 Task: Use the formula "CSCH" in spreadsheet "Project portfolio".
Action: Mouse moved to (109, 97)
Screenshot: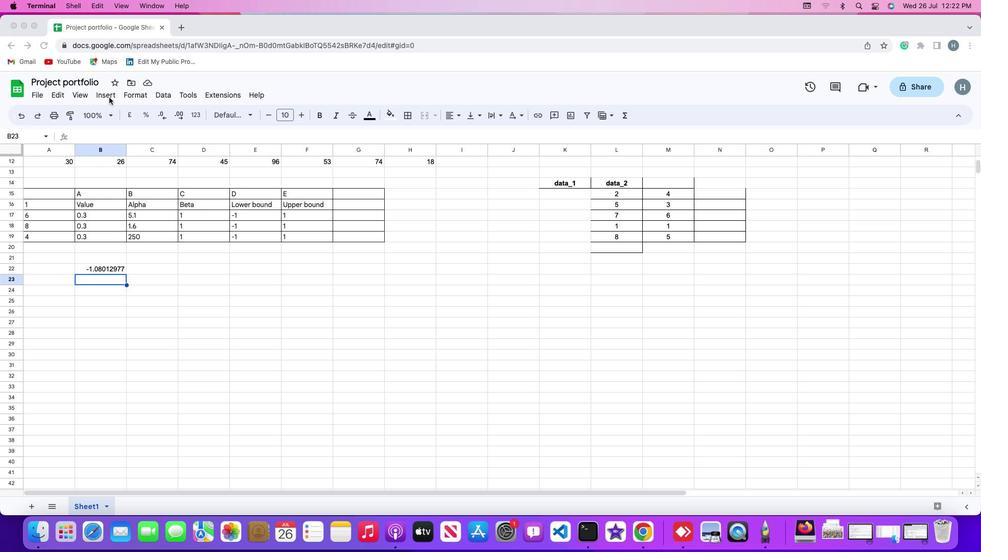 
Action: Mouse pressed left at (109, 97)
Screenshot: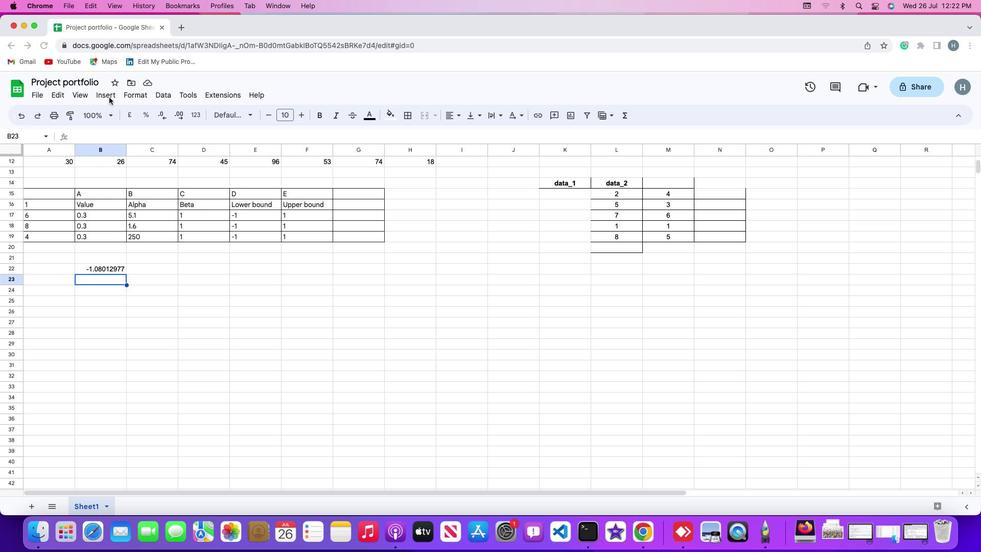 
Action: Mouse pressed left at (109, 97)
Screenshot: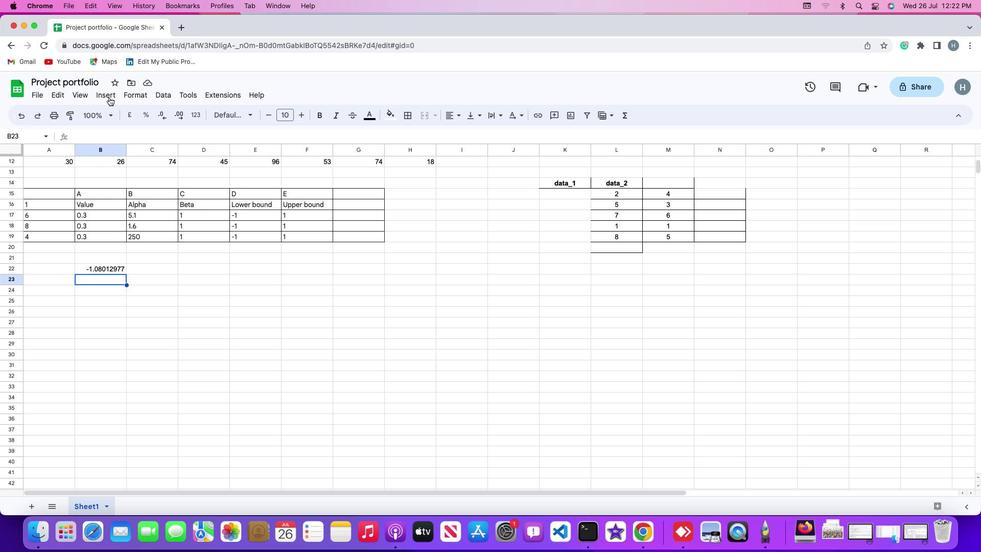 
Action: Mouse moved to (105, 93)
Screenshot: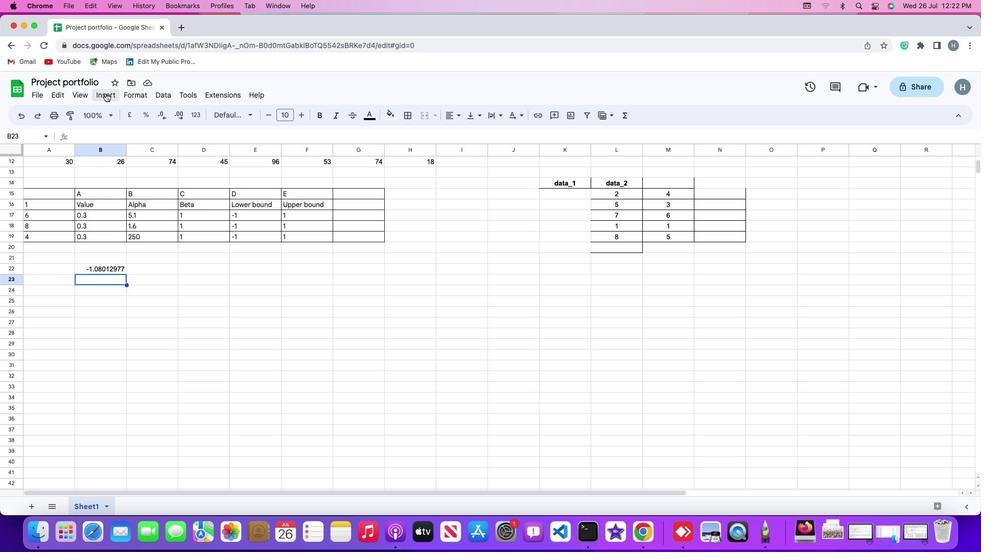 
Action: Mouse pressed left at (105, 93)
Screenshot: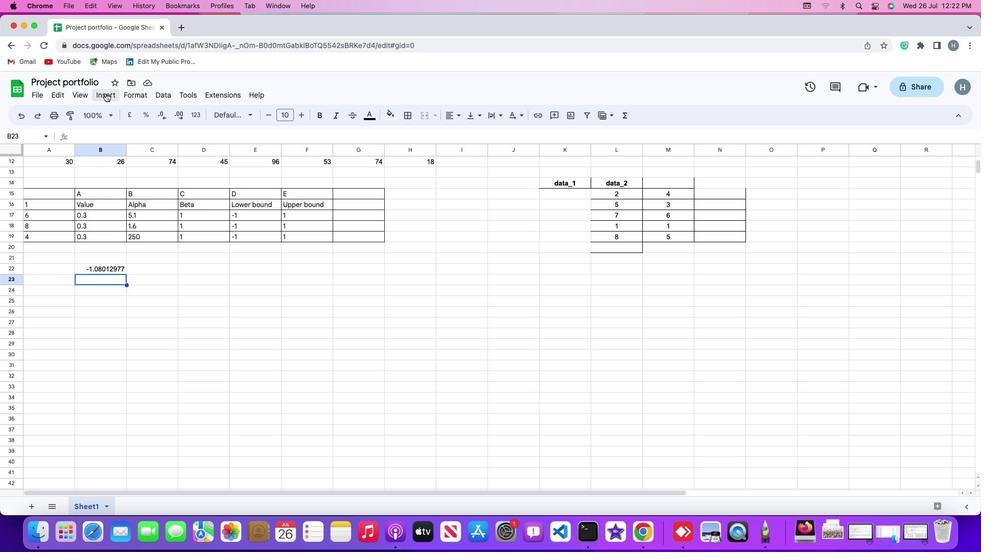 
Action: Mouse moved to (120, 259)
Screenshot: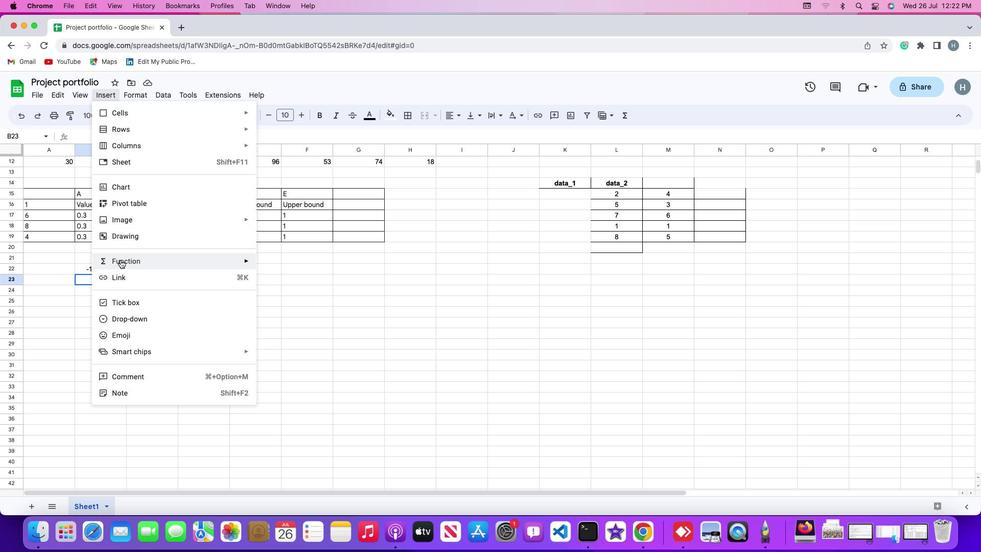 
Action: Mouse pressed left at (120, 259)
Screenshot: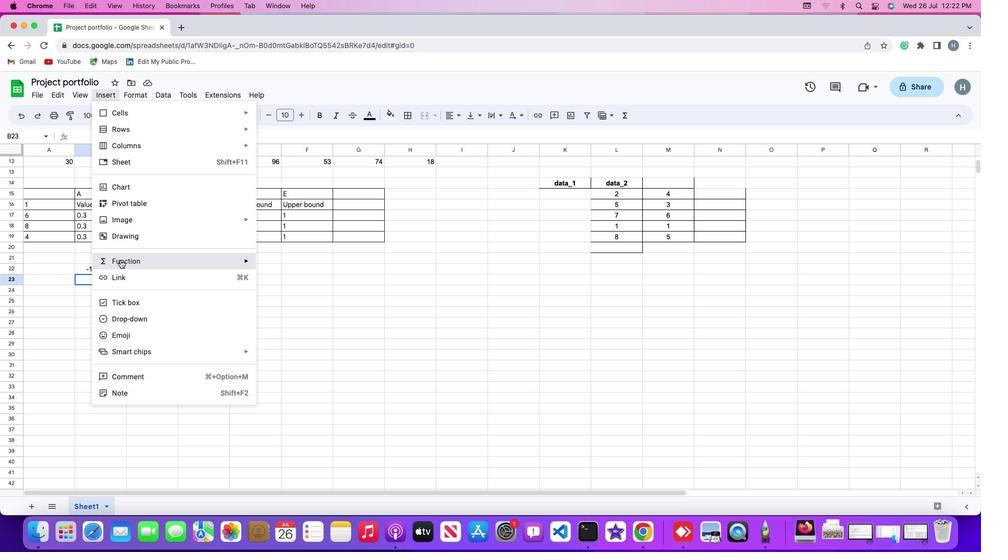 
Action: Mouse moved to (303, 216)
Screenshot: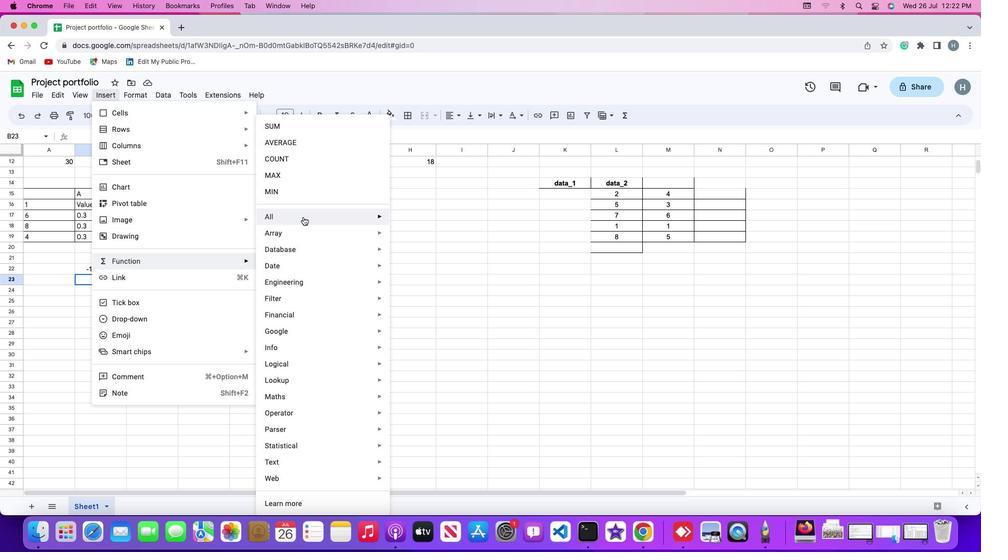 
Action: Mouse pressed left at (303, 216)
Screenshot: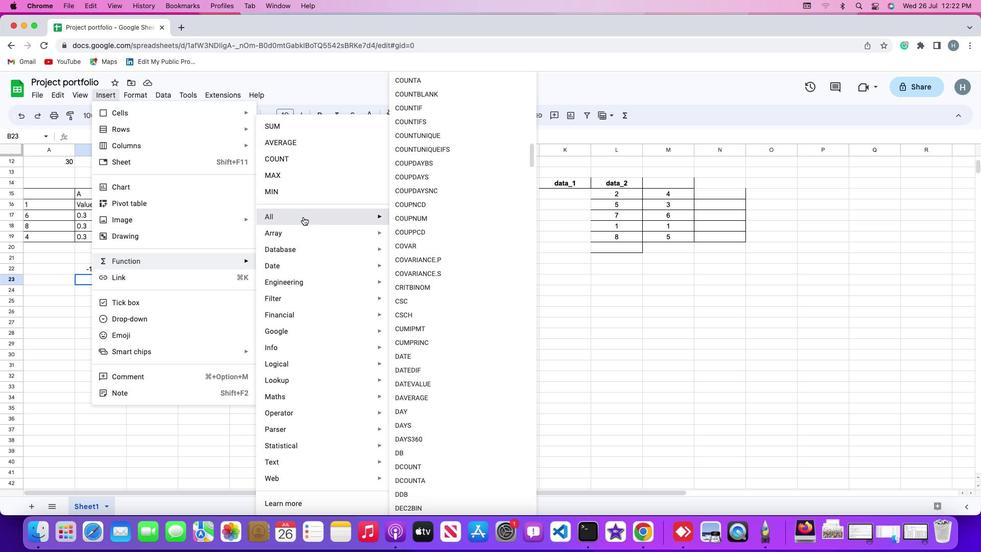 
Action: Mouse moved to (424, 316)
Screenshot: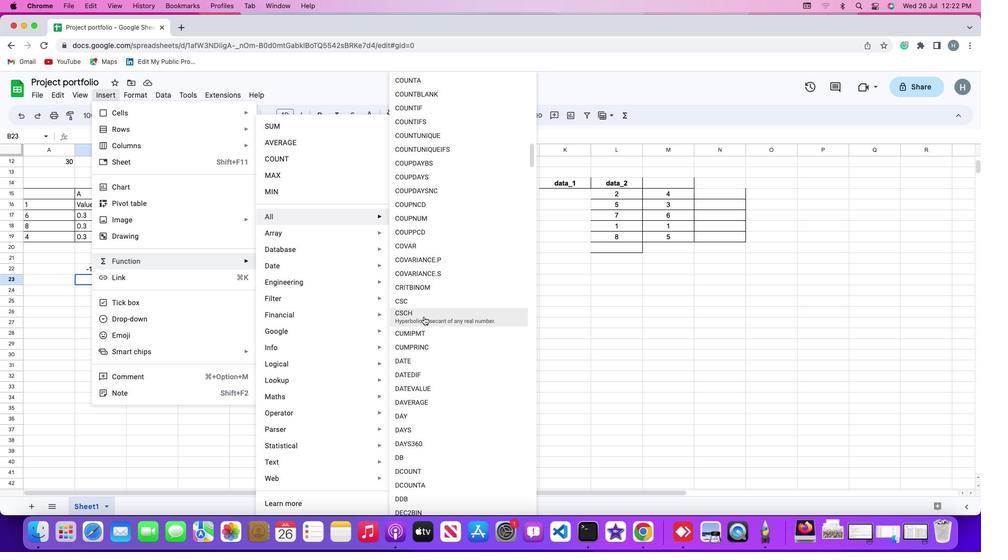
Action: Mouse pressed left at (424, 316)
Screenshot: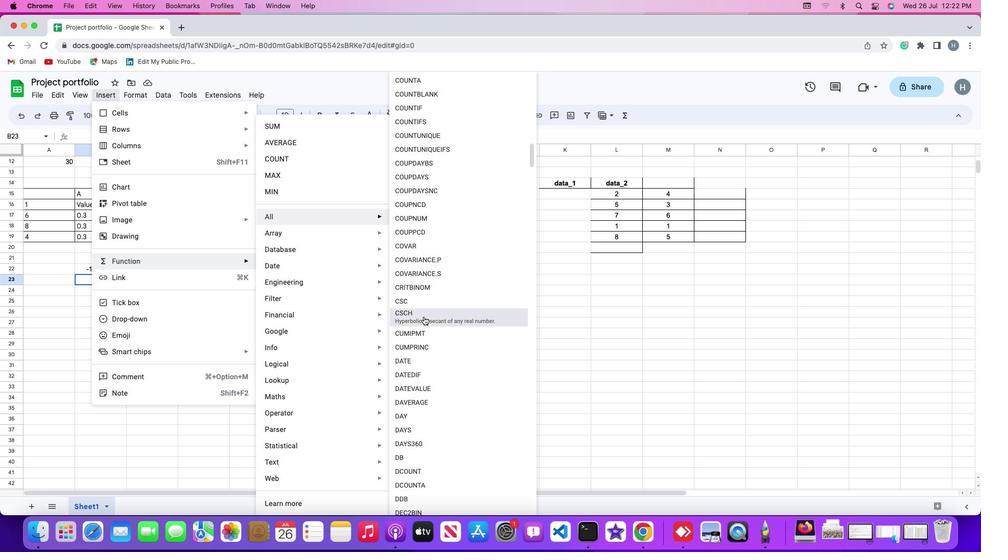 
Action: Mouse moved to (142, 227)
Screenshot: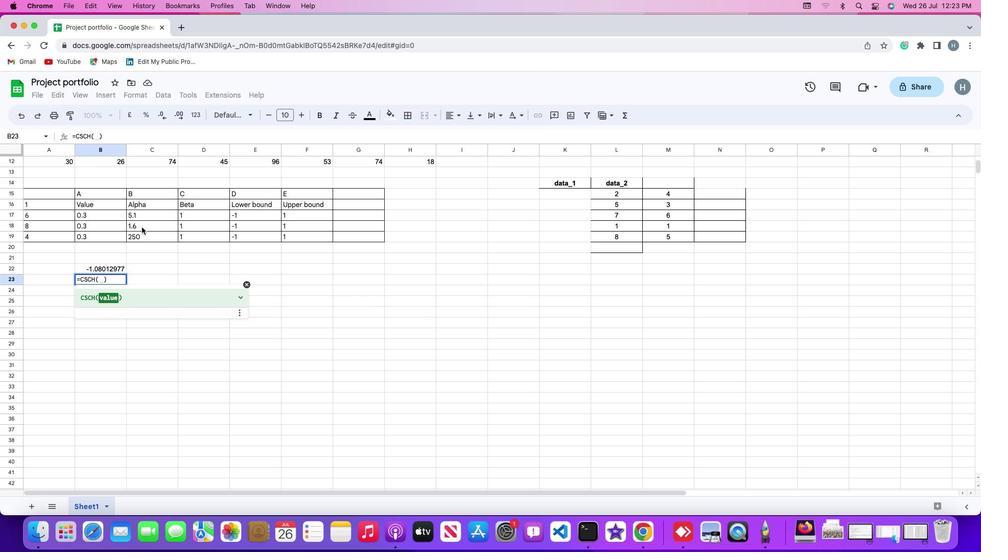 
Action: Mouse pressed left at (142, 227)
Screenshot: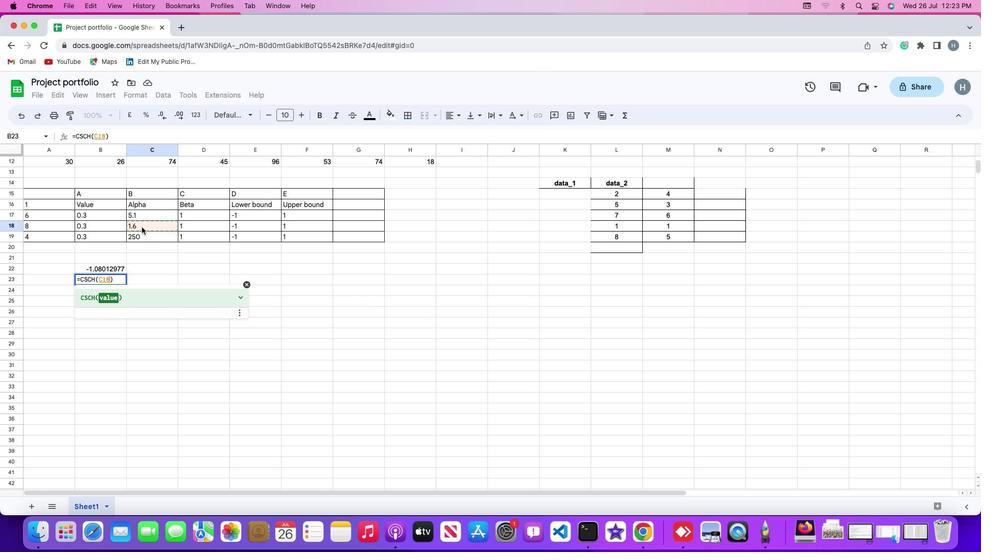 
Action: Key pressed Key.enter
Screenshot: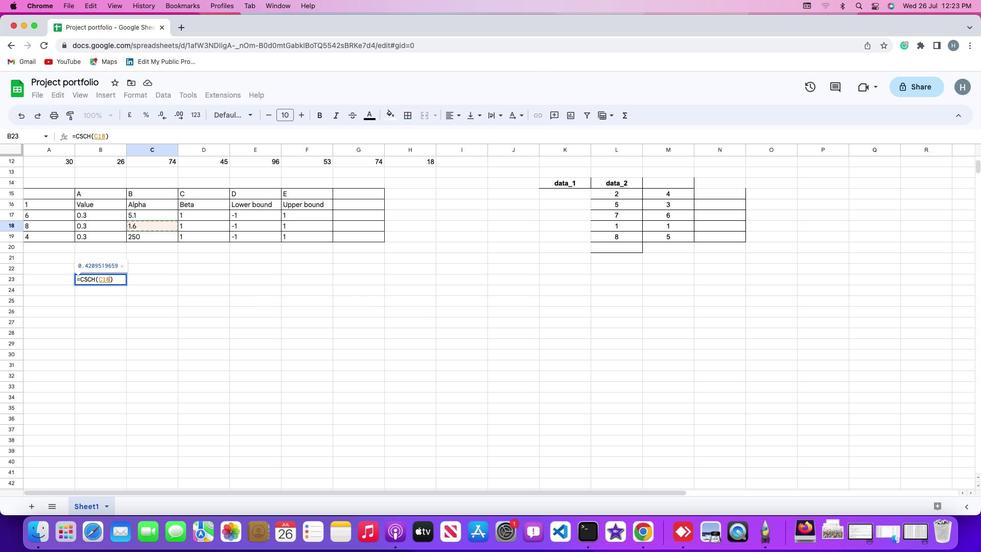 
